 Task: Create Card Sales Closing Review in Board Customer Experience Optimization to Workspace Collaboration Software. Create Card Circus Review in Board Market Share Growth Strategy to Workspace Collaboration Software. Create Card Sales Closing Review in Board Social Media Influencer Brand Ambassador Program Strategy and Execution to Workspace Collaboration Software
Action: Mouse moved to (56, 237)
Screenshot: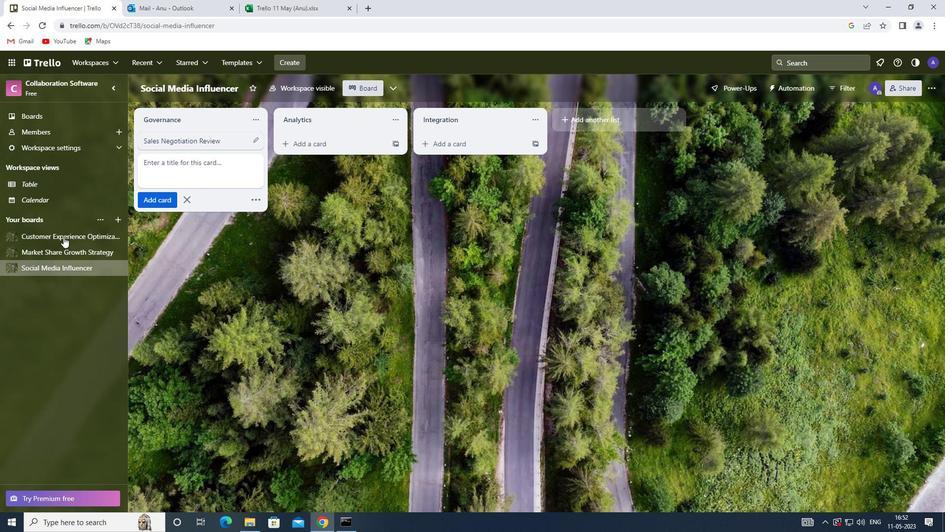 
Action: Mouse pressed left at (56, 237)
Screenshot: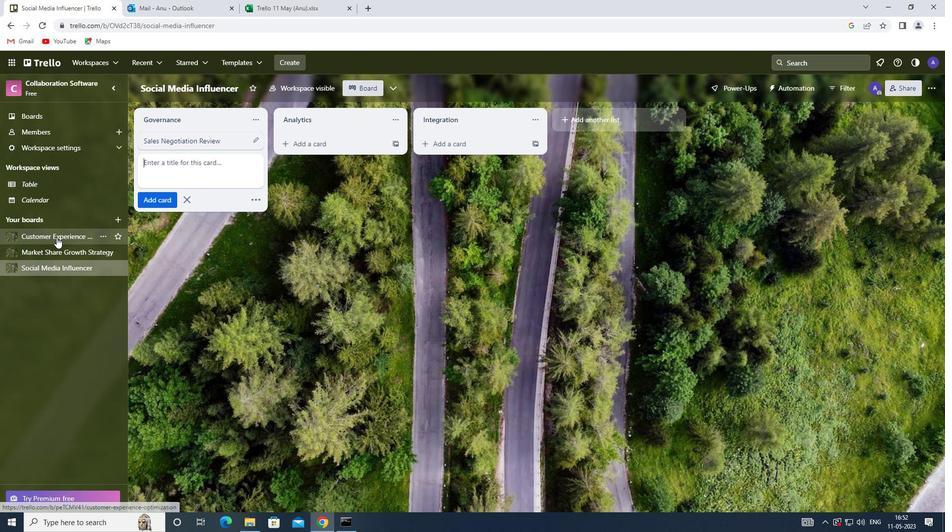 
Action: Mouse moved to (320, 144)
Screenshot: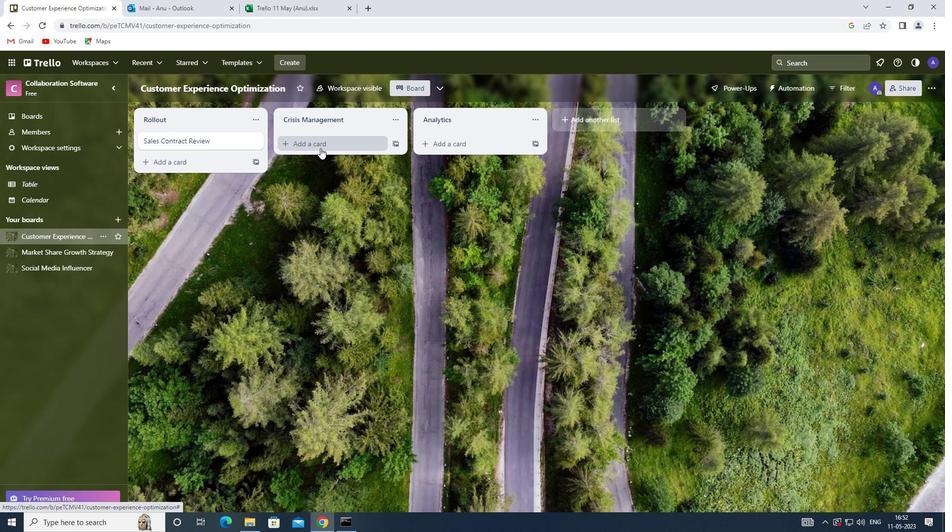 
Action: Mouse pressed left at (320, 144)
Screenshot: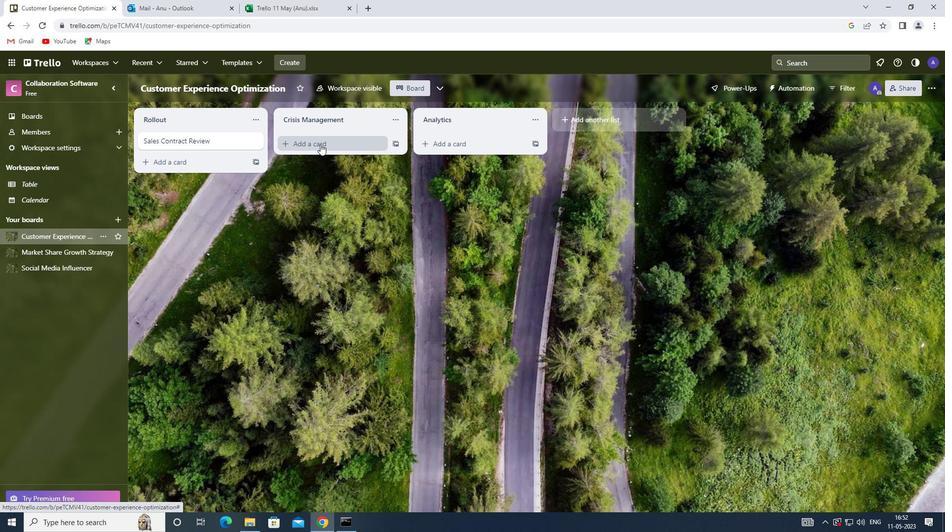 
Action: Key pressed <Key.shift>SALES<Key.space><Key.shift><Key.shift><Key.shift>CLOSING<Key.space><Key.shift><Key.shift><Key.shift><Key.shift><Key.shift><Key.shift><Key.shift><Key.shift><Key.shift><Key.shift><Key.shift>REVIEW<Key.enter>
Screenshot: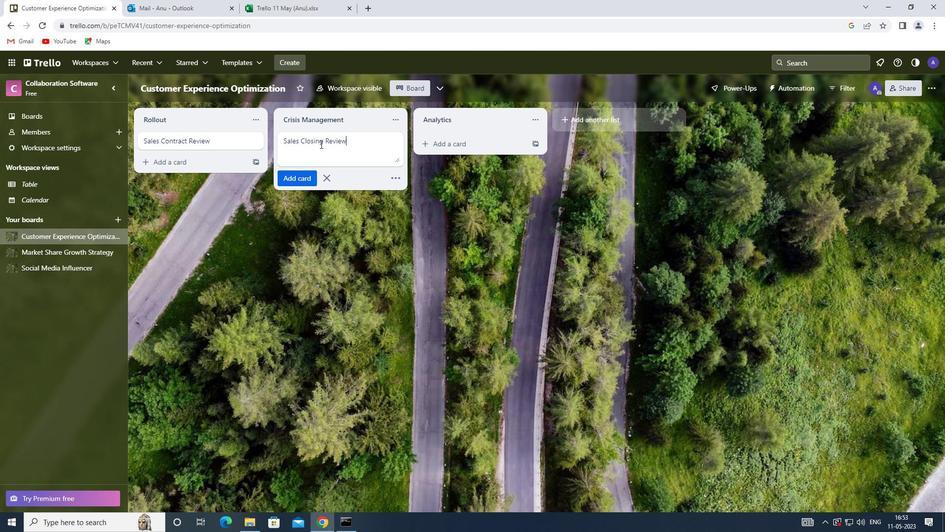 
Action: Mouse moved to (65, 249)
Screenshot: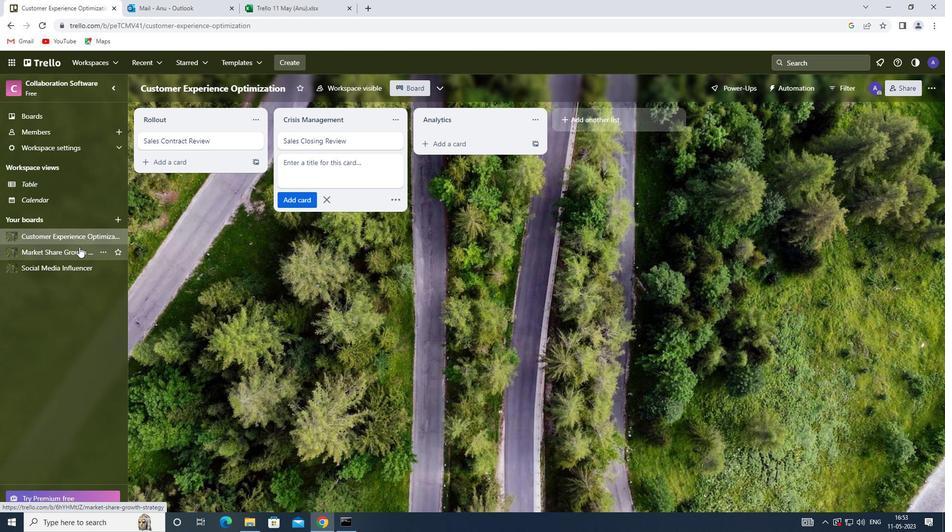 
Action: Mouse pressed left at (65, 249)
Screenshot: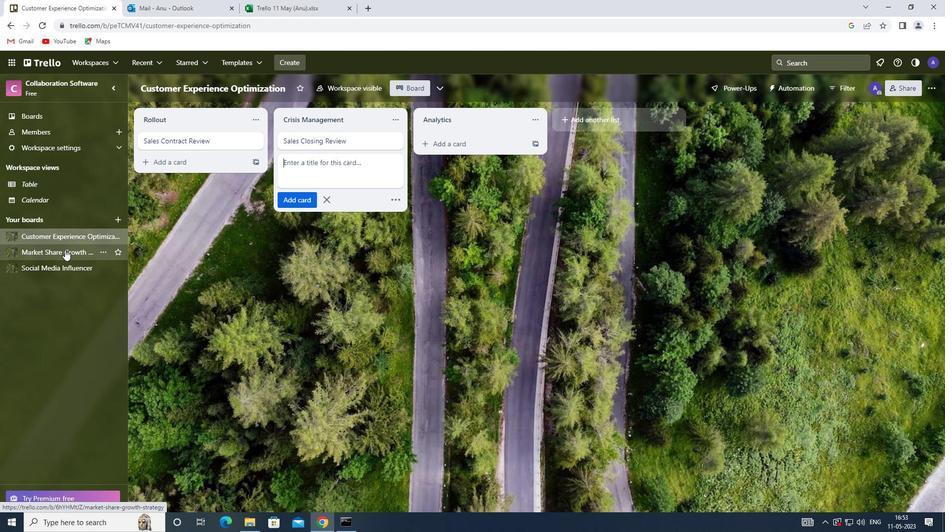 
Action: Mouse moved to (320, 144)
Screenshot: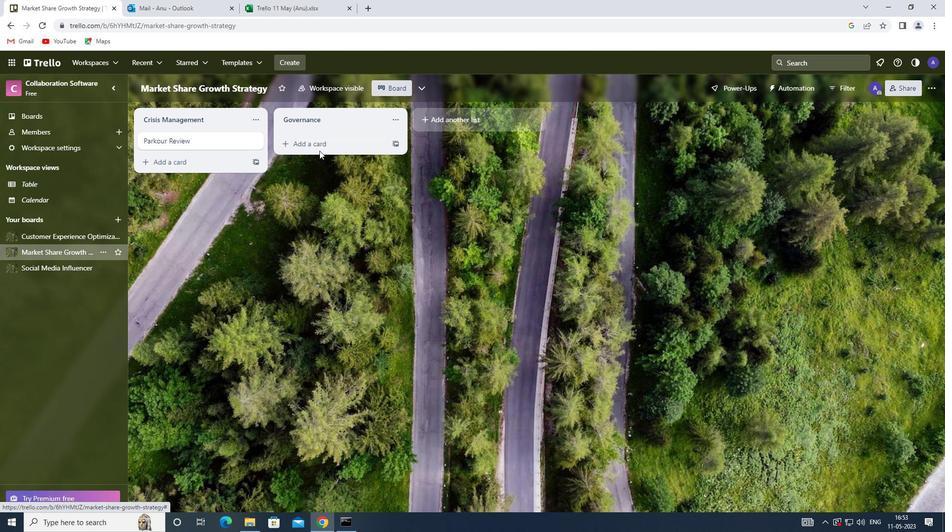 
Action: Mouse pressed left at (320, 144)
Screenshot: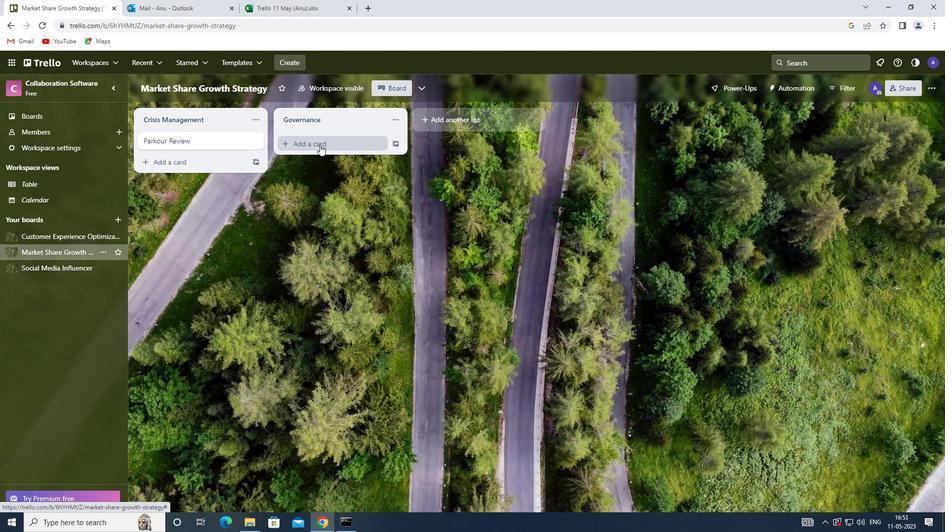 
Action: Mouse moved to (308, 151)
Screenshot: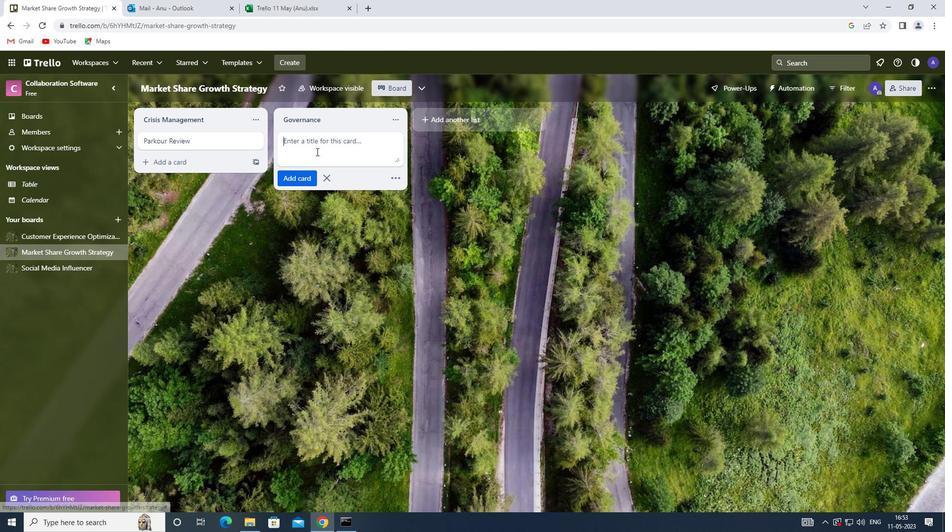 
Action: Mouse pressed left at (308, 151)
Screenshot: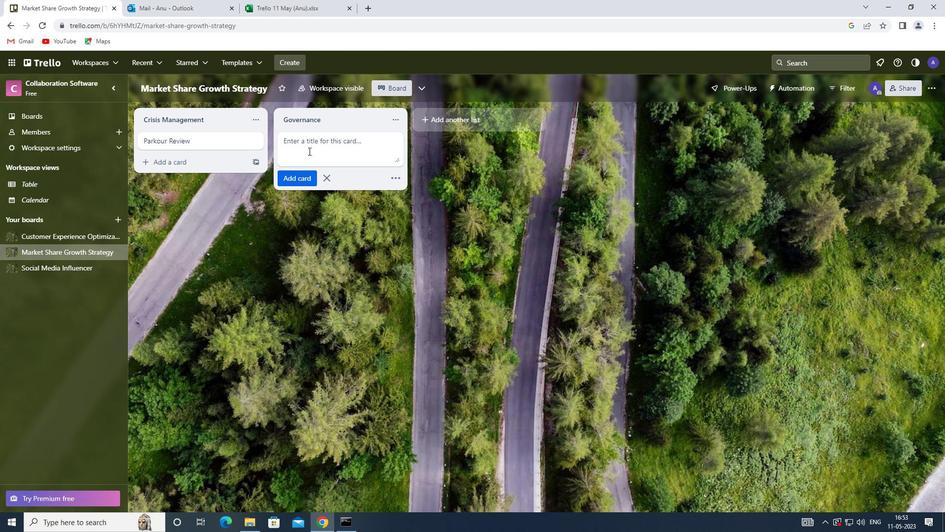 
Action: Key pressed <Key.shift><Key.shift><Key.shift><Key.shift><Key.shift><Key.shift><Key.shift><Key.shift><Key.shift><Key.shift><Key.shift><Key.shift><Key.shift>CIRCUS<Key.space><Key.shift>REVIEW<Key.enter>
Screenshot: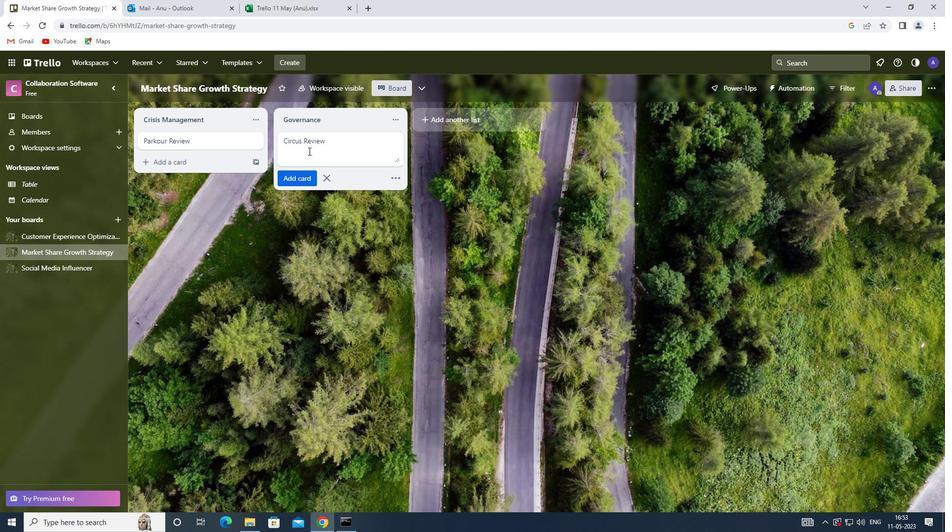 
Action: Mouse moved to (48, 264)
Screenshot: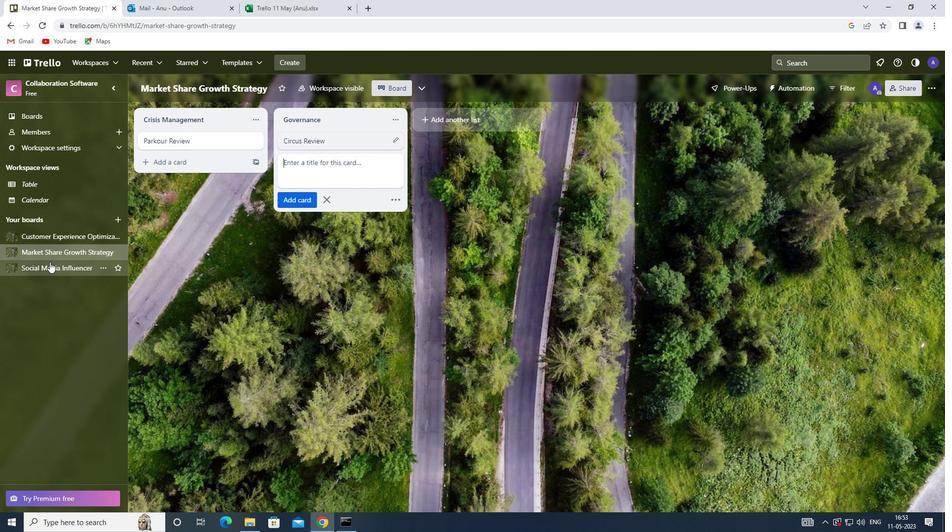 
Action: Mouse pressed left at (48, 264)
Screenshot: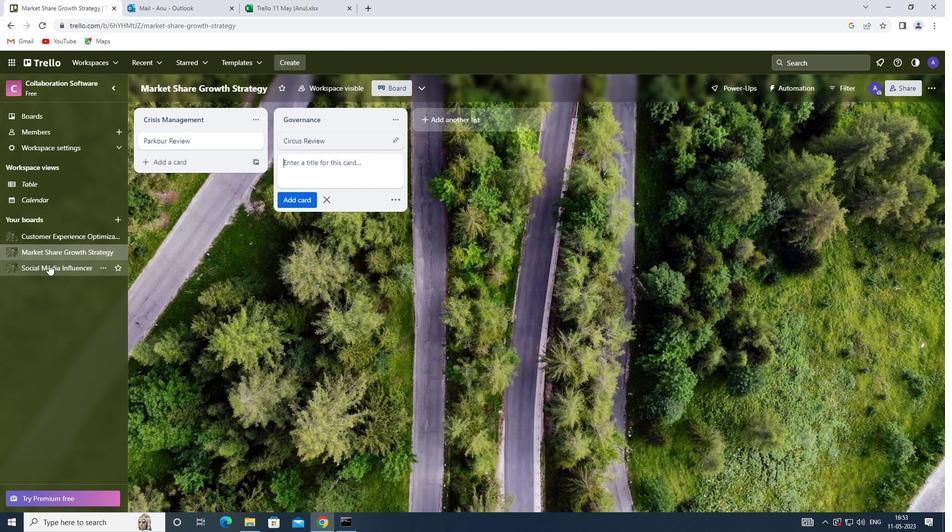 
Action: Mouse moved to (314, 141)
Screenshot: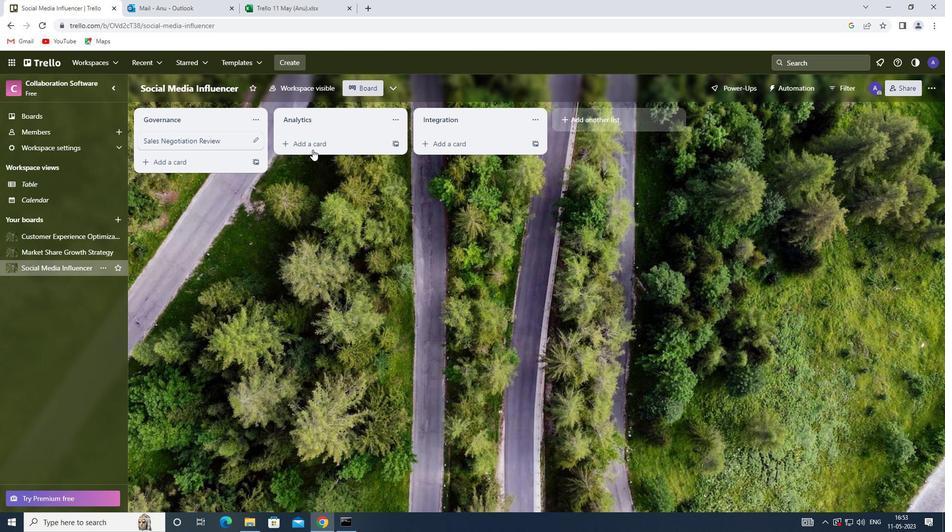 
Action: Mouse pressed left at (314, 141)
Screenshot: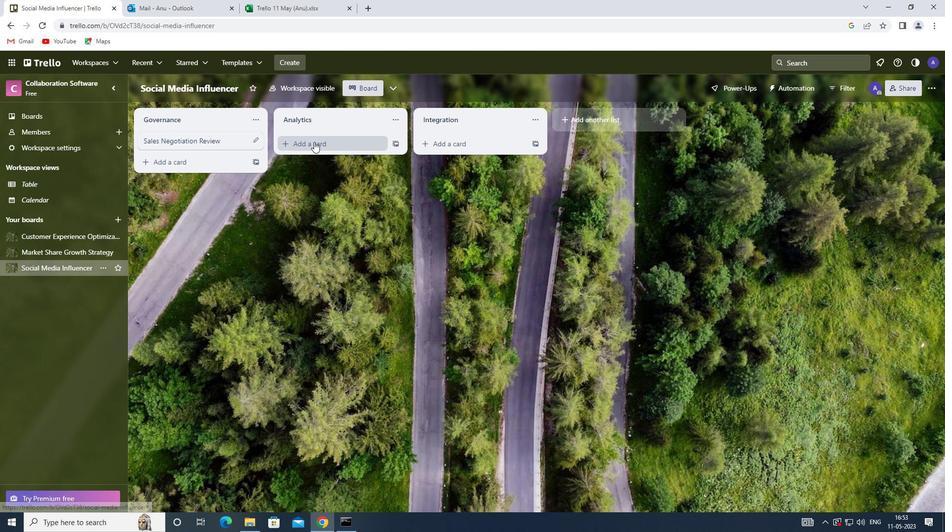 
Action: Key pressed <Key.shift><Key.shift><Key.shift><Key.shift><Key.shift><Key.shift><Key.shift><Key.shift><Key.shift><Key.shift><Key.shift><Key.shift><Key.shift><Key.shift><Key.shift><Key.caps_lock>S<Key.caps_lock>ALES<Key.space><Key.shift><Key.shift><Key.shift><Key.shift>CLOSING<Key.space><Key.shift><Key.shift>REVIEW<Key.enter>
Screenshot: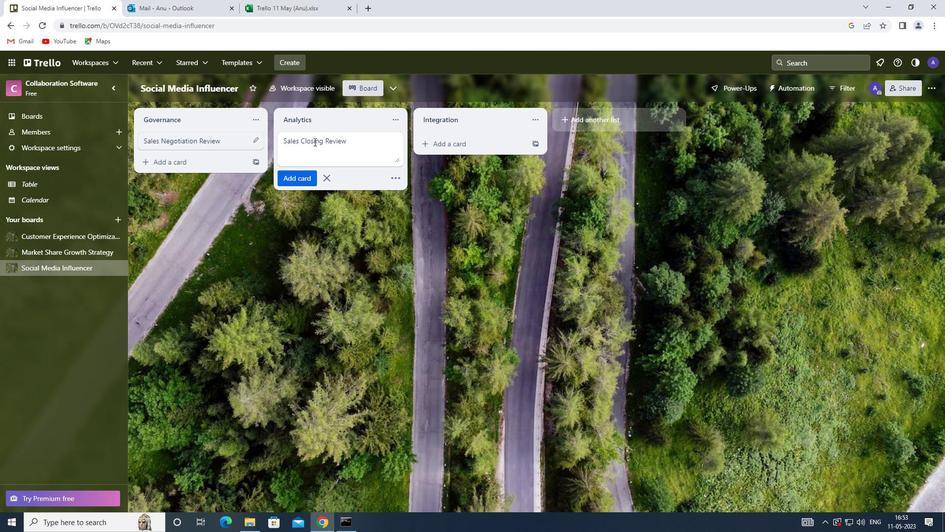 
